 Task: Set "Maximum motion vector length" for "H.264/MPEG-4 Part 10/AVC encoder (x264)" to -1.
Action: Mouse moved to (95, 14)
Screenshot: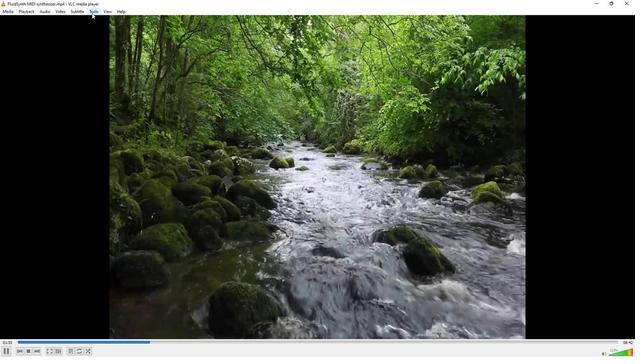 
Action: Mouse pressed left at (95, 14)
Screenshot: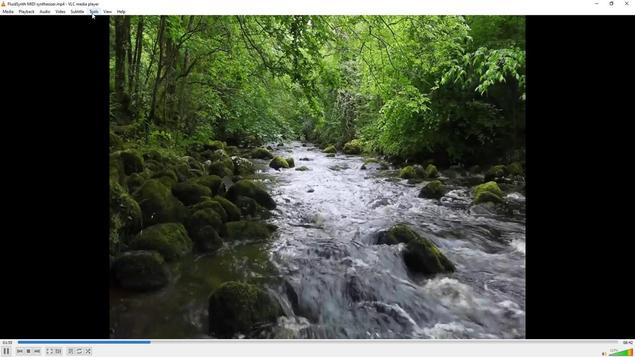 
Action: Mouse moved to (112, 91)
Screenshot: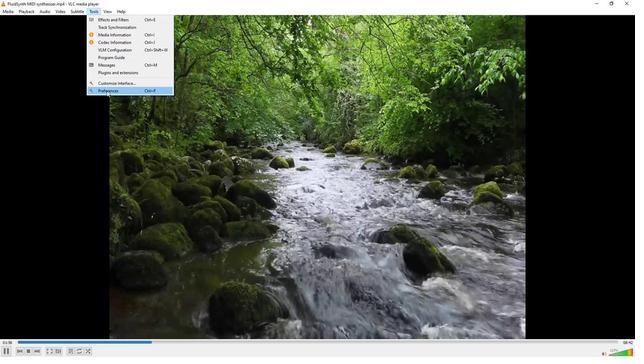
Action: Mouse pressed left at (112, 91)
Screenshot: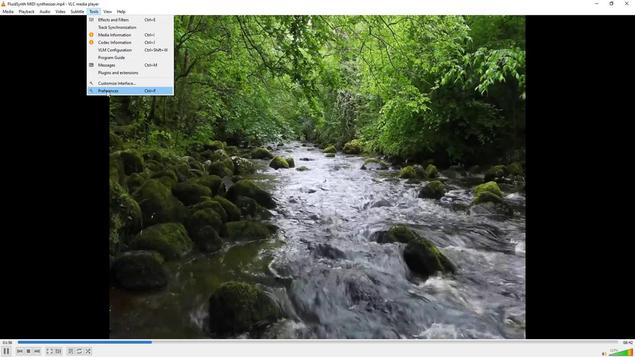 
Action: Mouse moved to (75, 277)
Screenshot: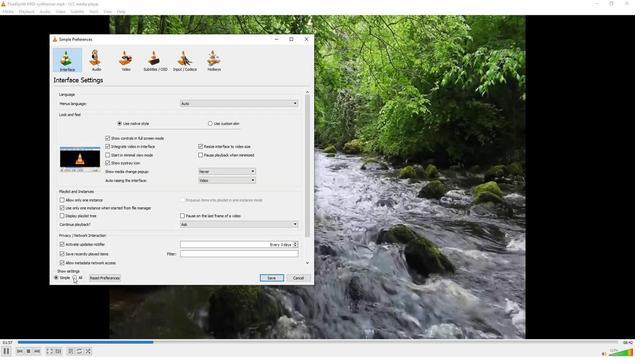 
Action: Mouse pressed left at (75, 277)
Screenshot: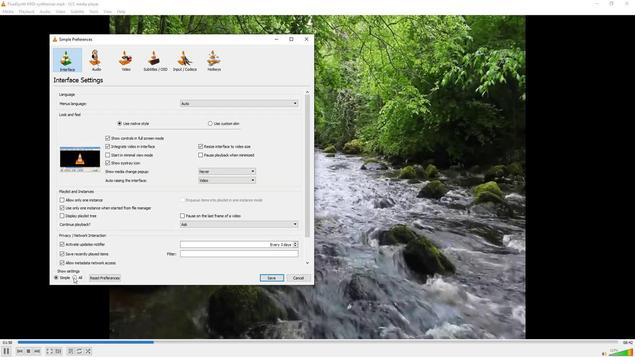 
Action: Mouse moved to (66, 213)
Screenshot: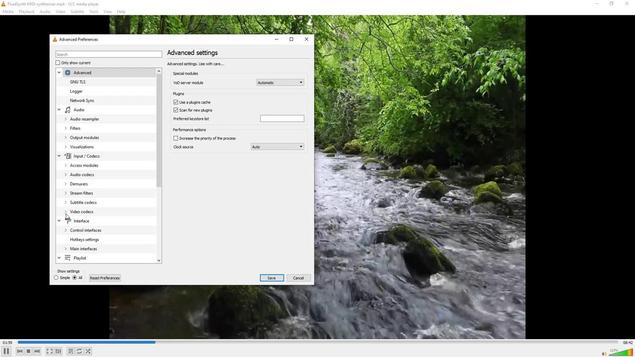 
Action: Mouse pressed left at (66, 213)
Screenshot: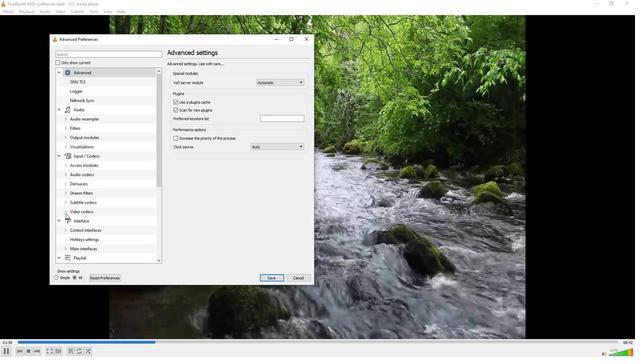 
Action: Mouse moved to (92, 236)
Screenshot: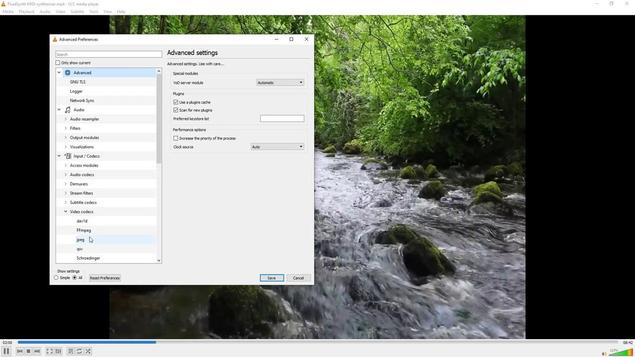 
Action: Mouse scrolled (92, 236) with delta (0, 0)
Screenshot: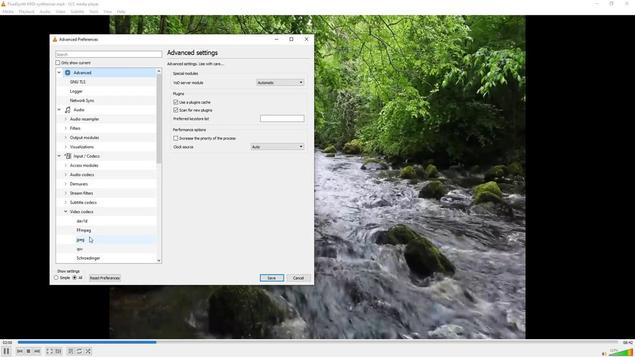 
Action: Mouse moved to (96, 257)
Screenshot: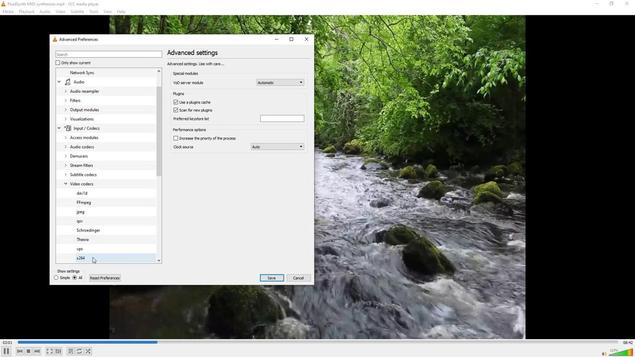 
Action: Mouse pressed left at (96, 257)
Screenshot: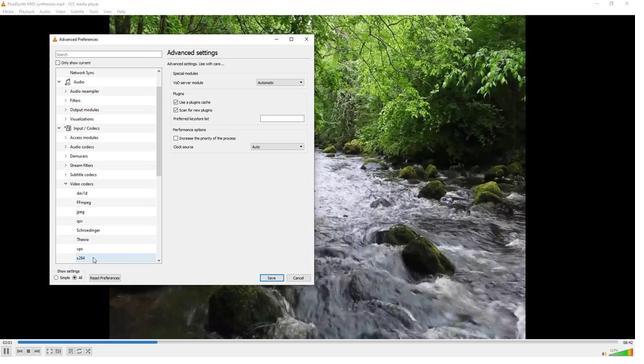 
Action: Mouse moved to (259, 241)
Screenshot: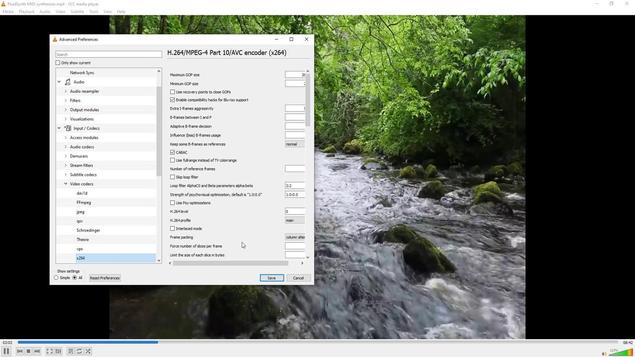 
Action: Mouse scrolled (259, 241) with delta (0, 0)
Screenshot: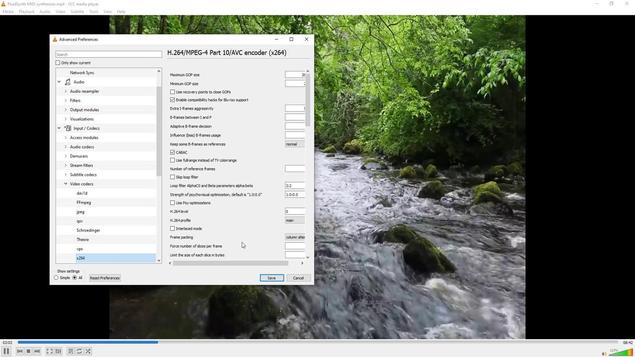 
Action: Mouse moved to (256, 240)
Screenshot: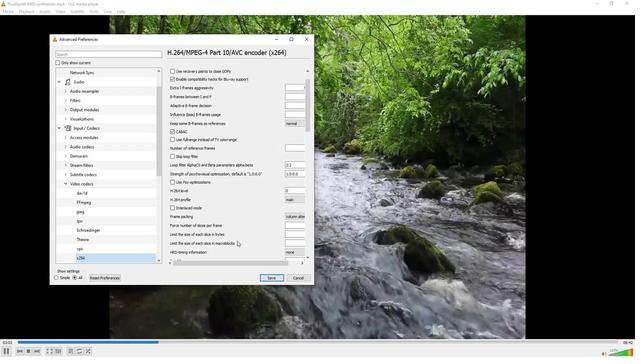 
Action: Mouse scrolled (256, 240) with delta (0, 0)
Screenshot: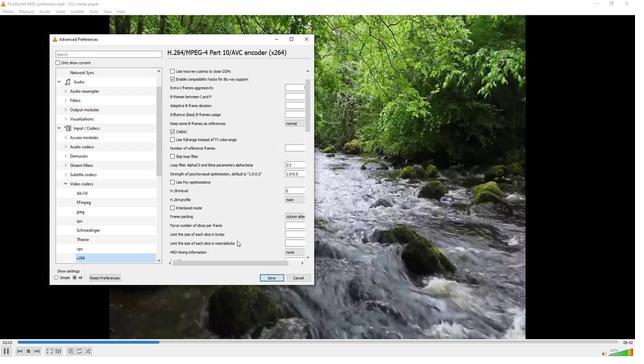 
Action: Mouse scrolled (256, 240) with delta (0, 0)
Screenshot: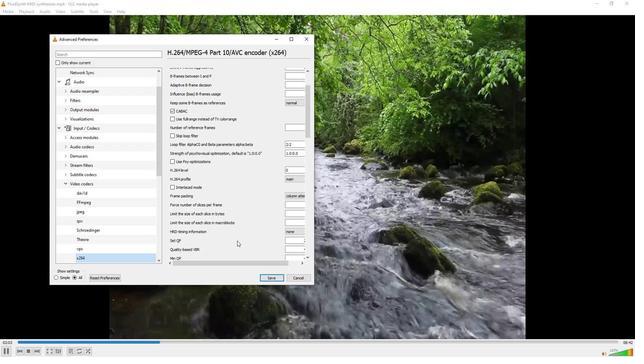 
Action: Mouse scrolled (256, 240) with delta (0, 0)
Screenshot: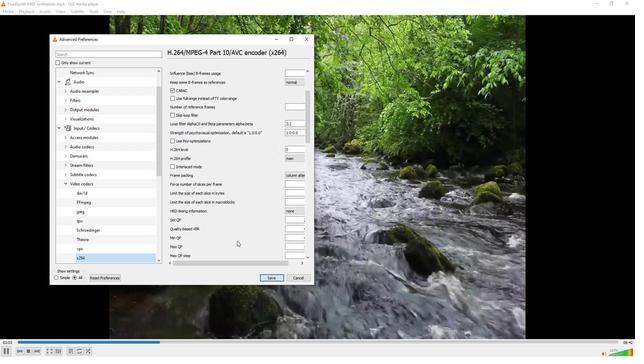 
Action: Mouse scrolled (256, 240) with delta (0, 0)
Screenshot: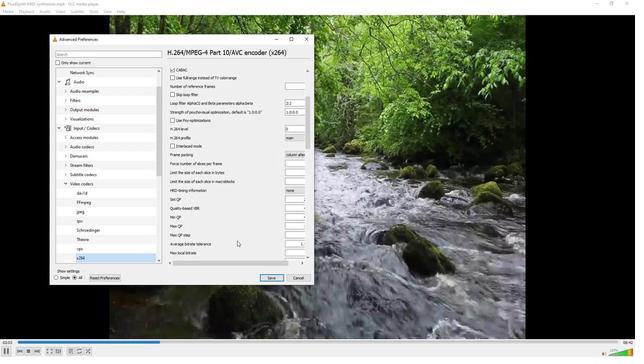 
Action: Mouse scrolled (256, 240) with delta (0, 0)
Screenshot: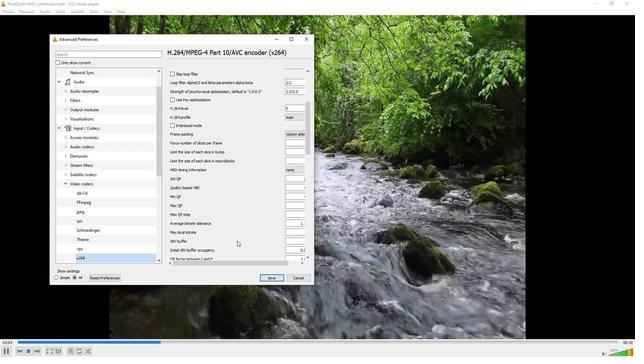 
Action: Mouse scrolled (256, 240) with delta (0, 0)
Screenshot: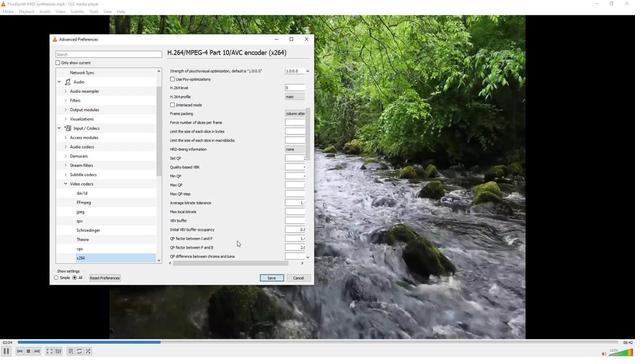 
Action: Mouse scrolled (256, 240) with delta (0, 0)
Screenshot: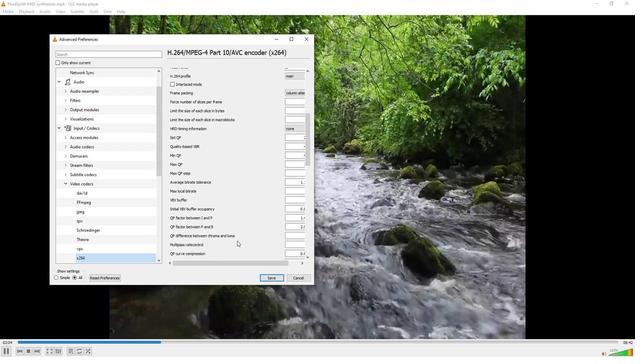 
Action: Mouse scrolled (256, 240) with delta (0, 0)
Screenshot: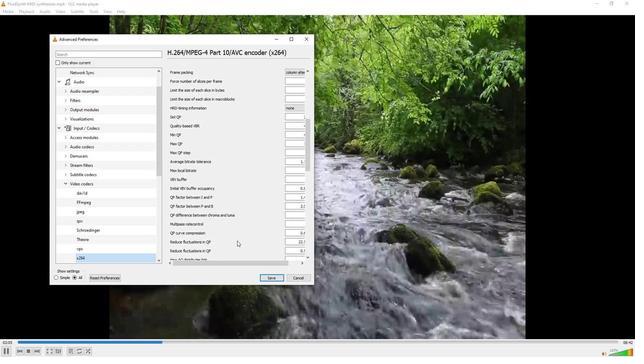 
Action: Mouse scrolled (256, 240) with delta (0, 0)
Screenshot: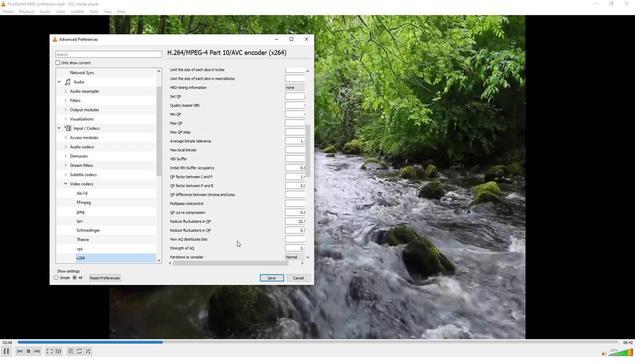 
Action: Mouse scrolled (256, 240) with delta (0, 0)
Screenshot: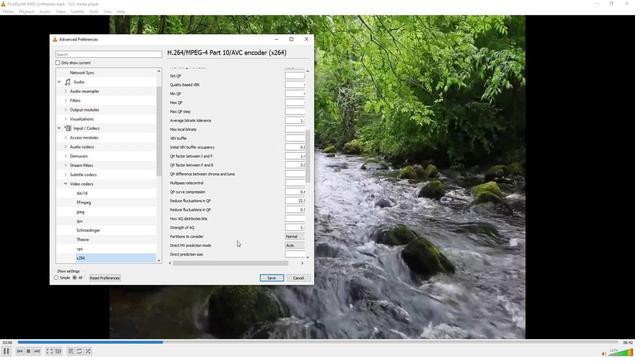 
Action: Mouse scrolled (256, 240) with delta (0, 0)
Screenshot: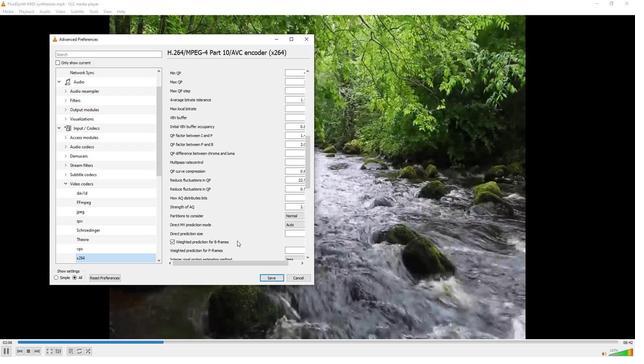 
Action: Mouse moved to (249, 264)
Screenshot: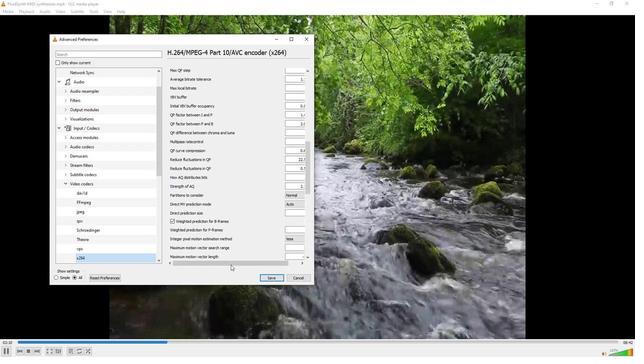 
Action: Mouse pressed left at (249, 264)
Screenshot: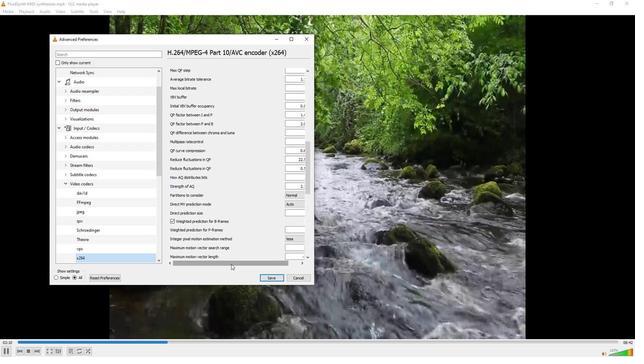 
Action: Mouse moved to (326, 254)
Screenshot: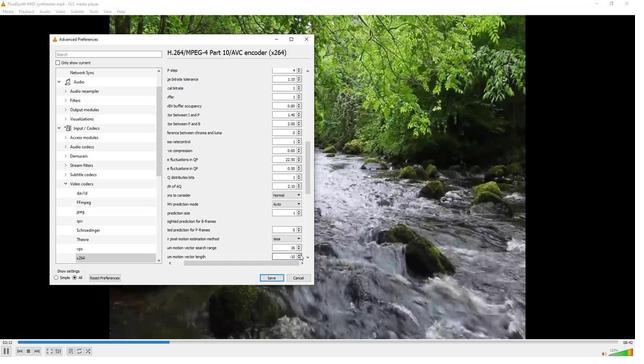 
Action: Mouse pressed left at (326, 254)
Screenshot: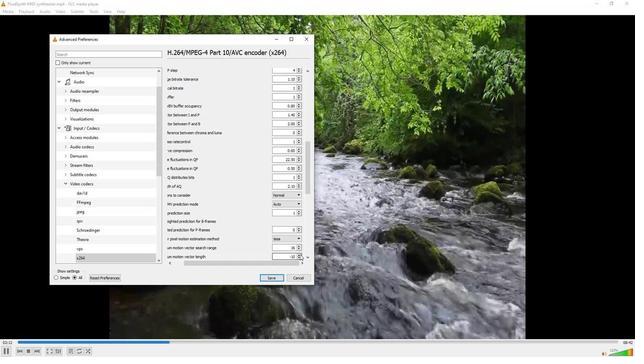 
Action: Mouse pressed left at (326, 254)
Screenshot: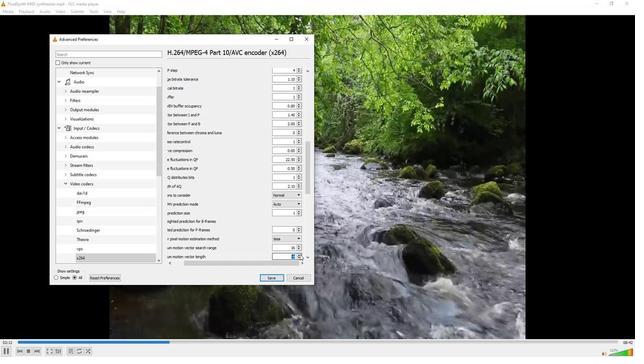 
Action: Mouse pressed left at (326, 254)
Screenshot: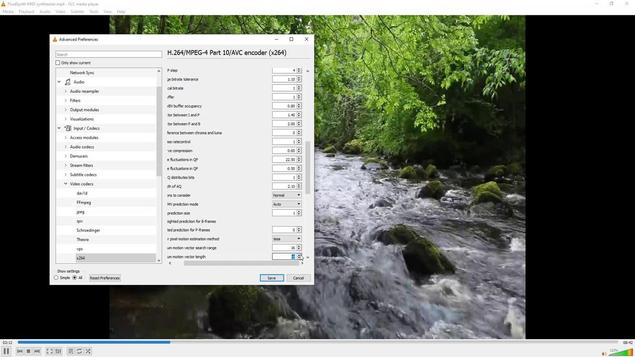 
Action: Mouse pressed left at (326, 254)
Screenshot: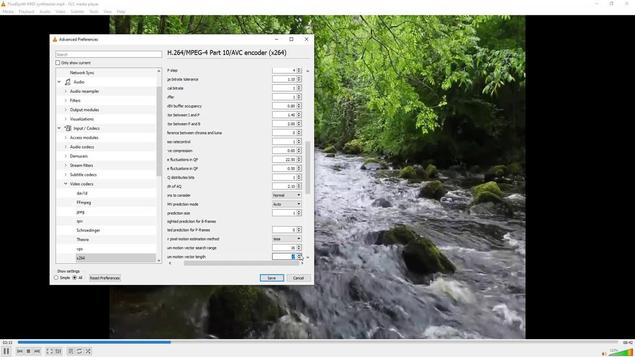 
Action: Mouse pressed left at (326, 254)
Screenshot: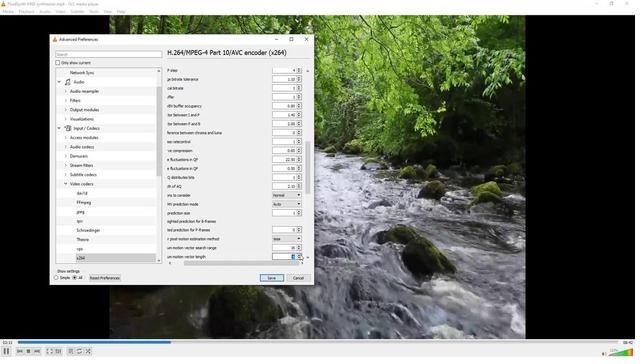 
Action: Mouse pressed left at (326, 254)
Screenshot: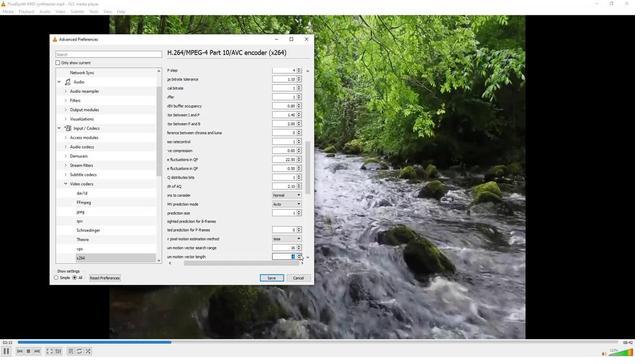
Action: Mouse pressed left at (326, 254)
Screenshot: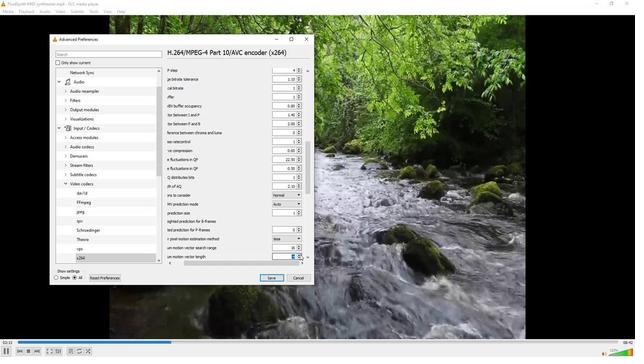 
Action: Mouse pressed left at (326, 254)
Screenshot: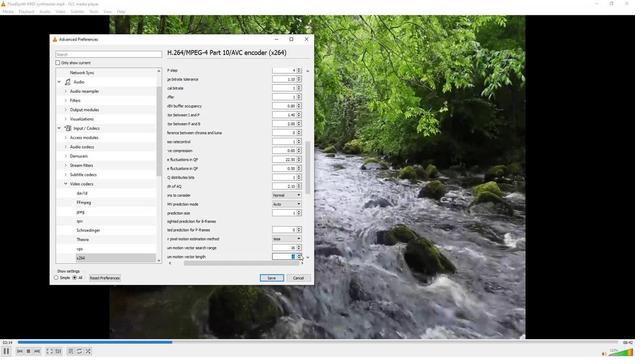 
Action: Mouse pressed left at (326, 254)
Screenshot: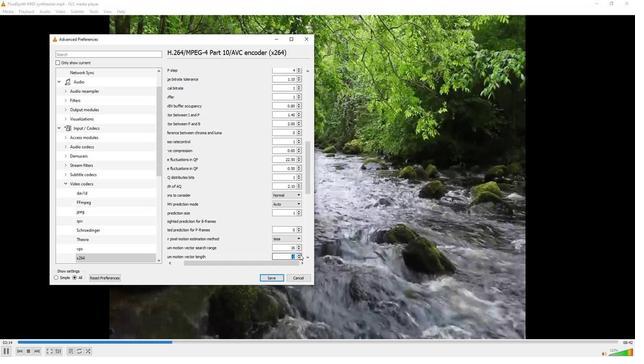 
Action: Mouse moved to (265, 244)
Screenshot: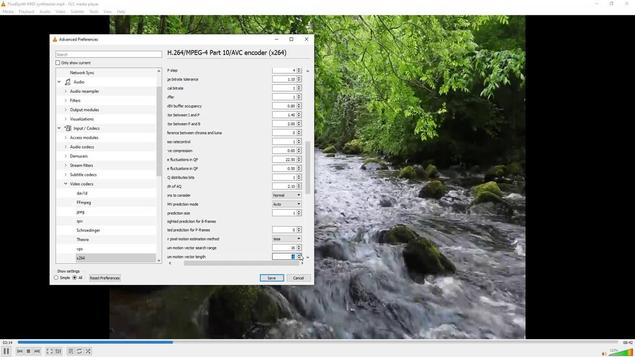 
